 Task: Add Sprouts Coconut Bath Bomb to the cart.
Action: Mouse moved to (707, 260)
Screenshot: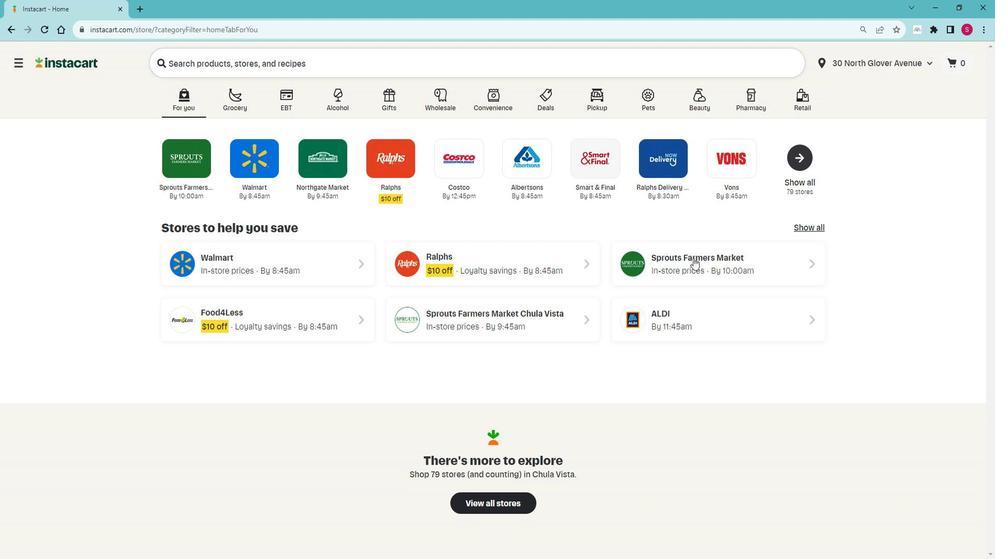 
Action: Mouse pressed left at (707, 260)
Screenshot: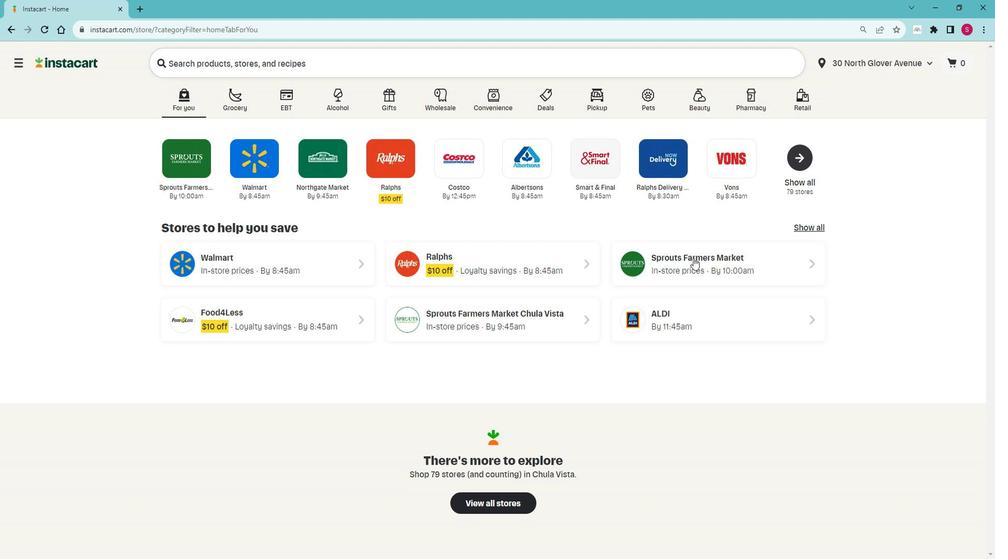 
Action: Mouse moved to (54, 454)
Screenshot: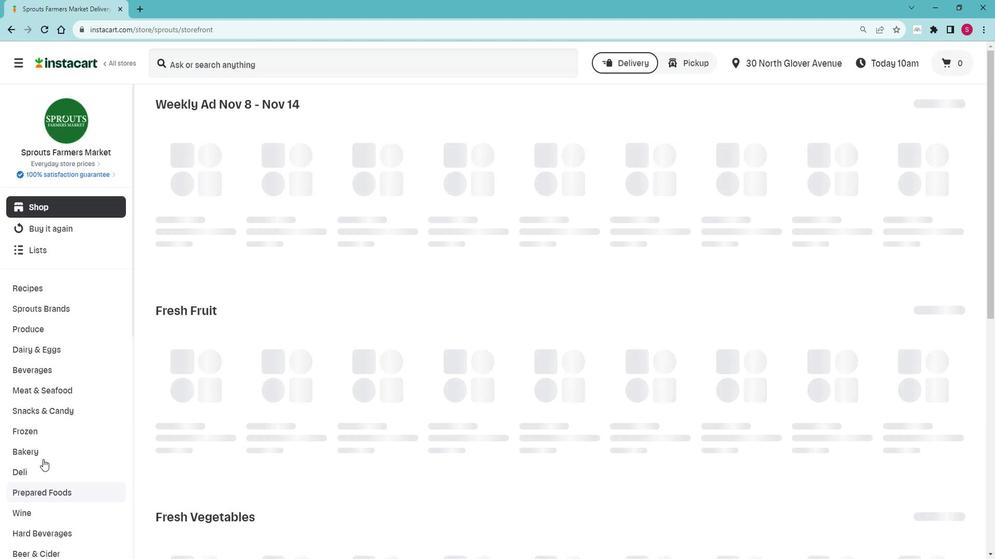 
Action: Mouse scrolled (54, 454) with delta (0, 0)
Screenshot: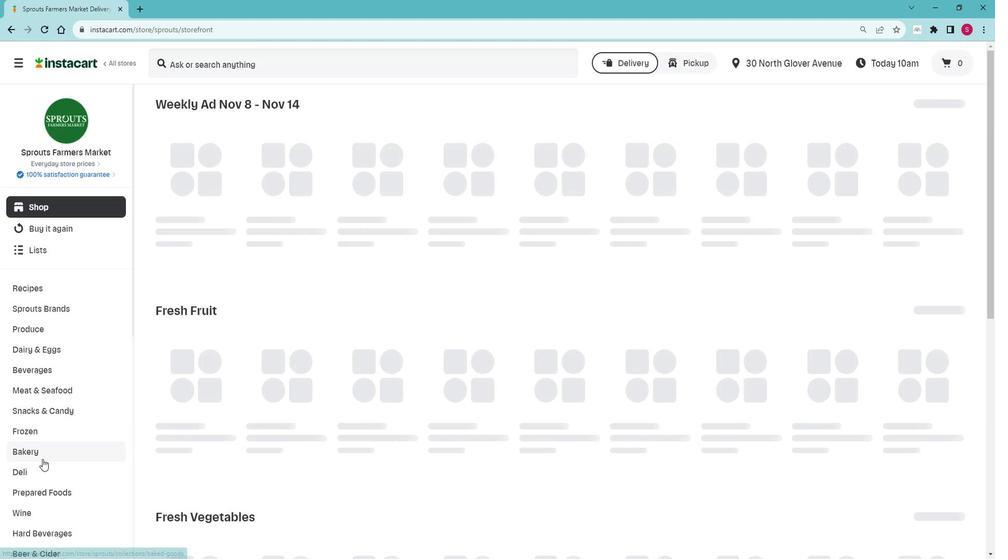 
Action: Mouse scrolled (54, 454) with delta (0, 0)
Screenshot: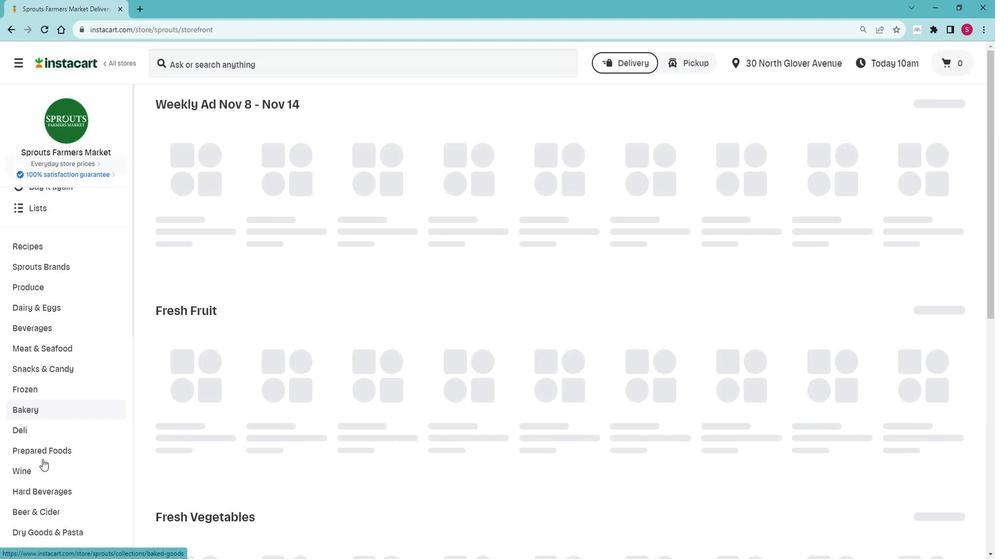 
Action: Mouse moved to (53, 454)
Screenshot: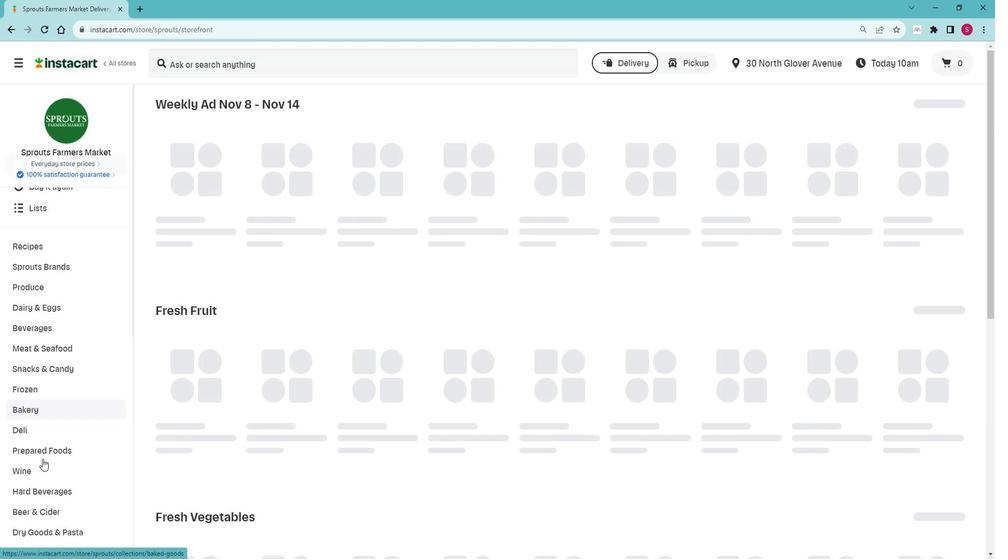 
Action: Mouse scrolled (53, 454) with delta (0, 0)
Screenshot: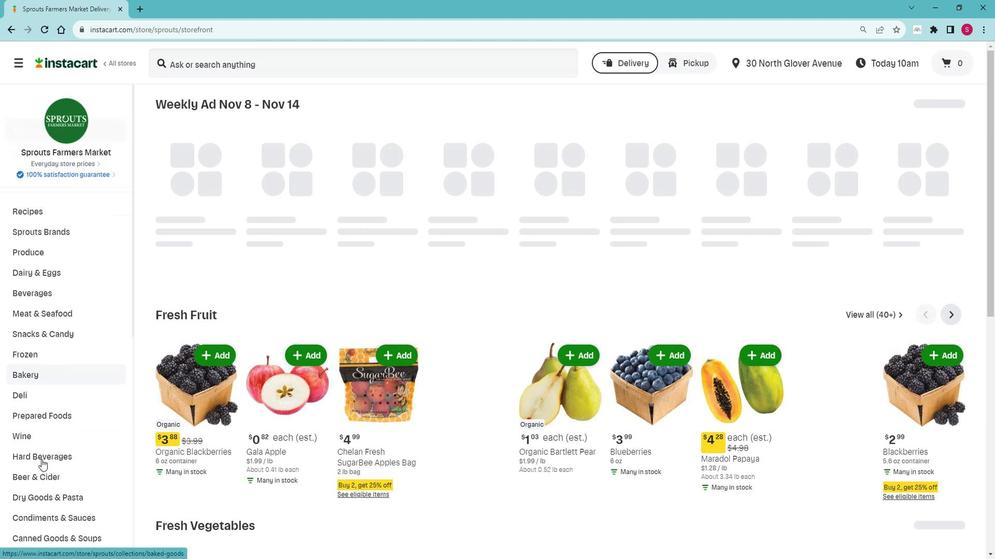 
Action: Mouse moved to (53, 454)
Screenshot: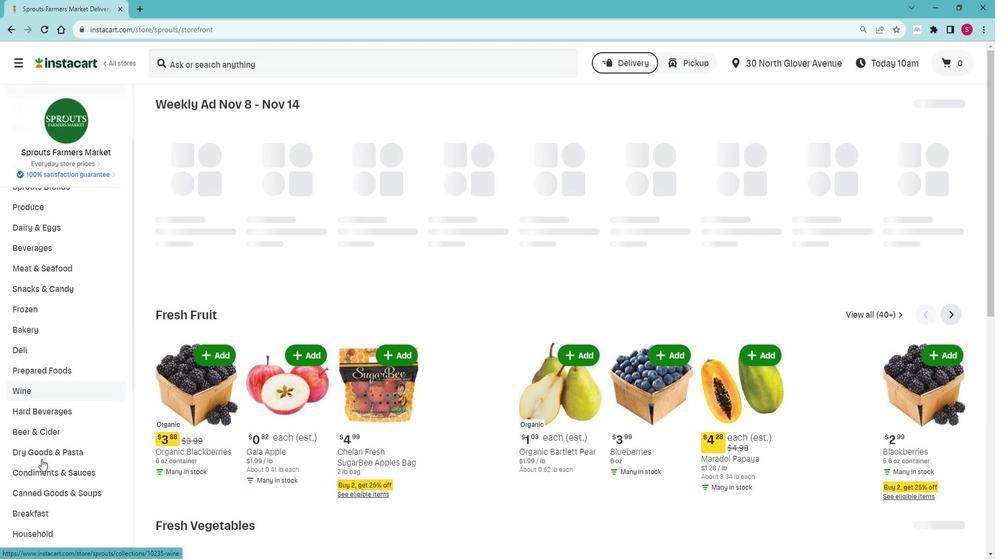
Action: Mouse scrolled (53, 454) with delta (0, 0)
Screenshot: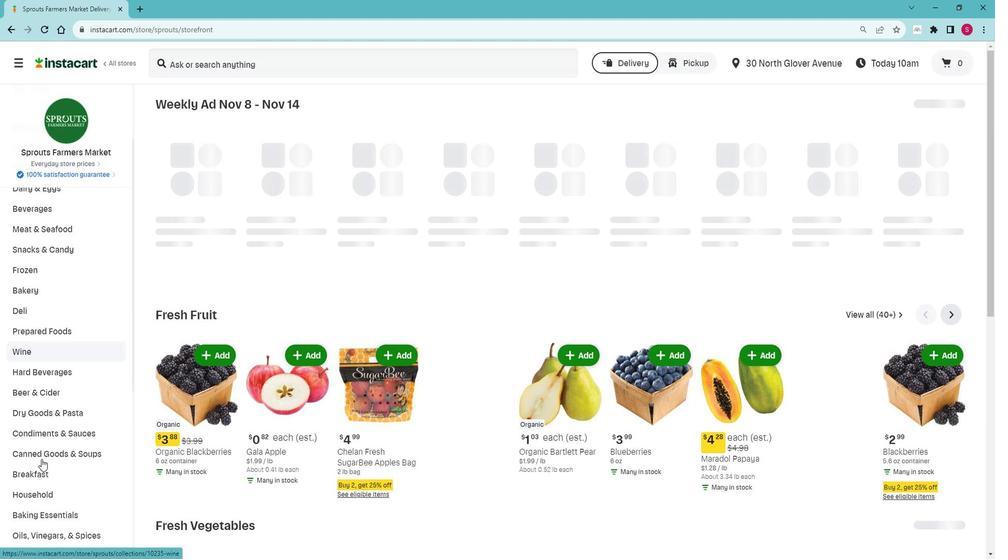 
Action: Mouse scrolled (53, 454) with delta (0, 0)
Screenshot: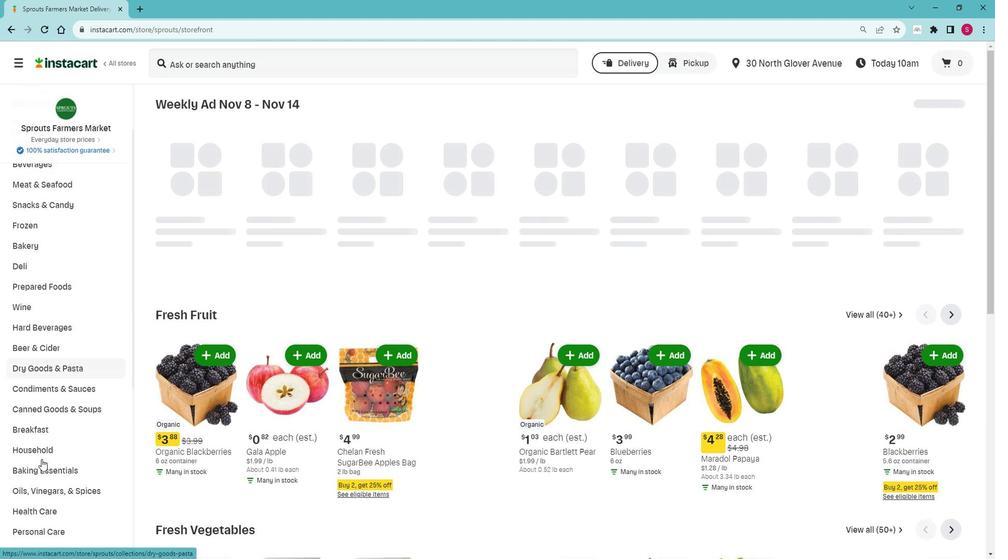 
Action: Mouse scrolled (53, 454) with delta (0, 0)
Screenshot: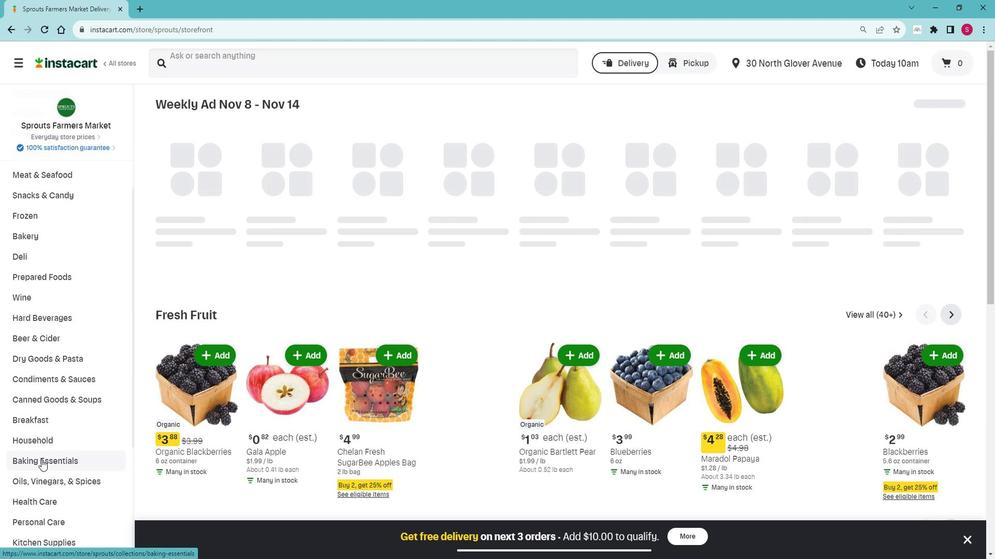 
Action: Mouse moved to (55, 458)
Screenshot: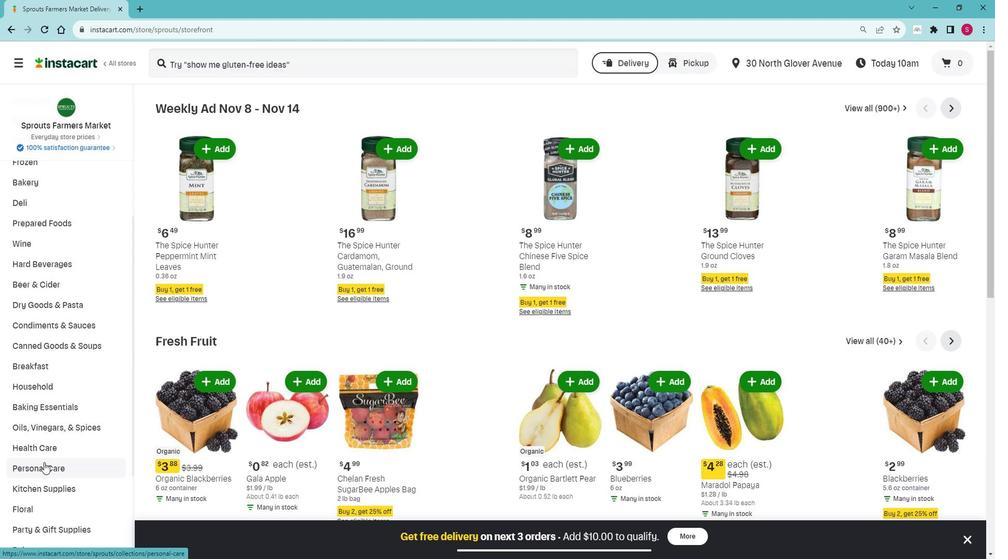 
Action: Mouse pressed left at (55, 458)
Screenshot: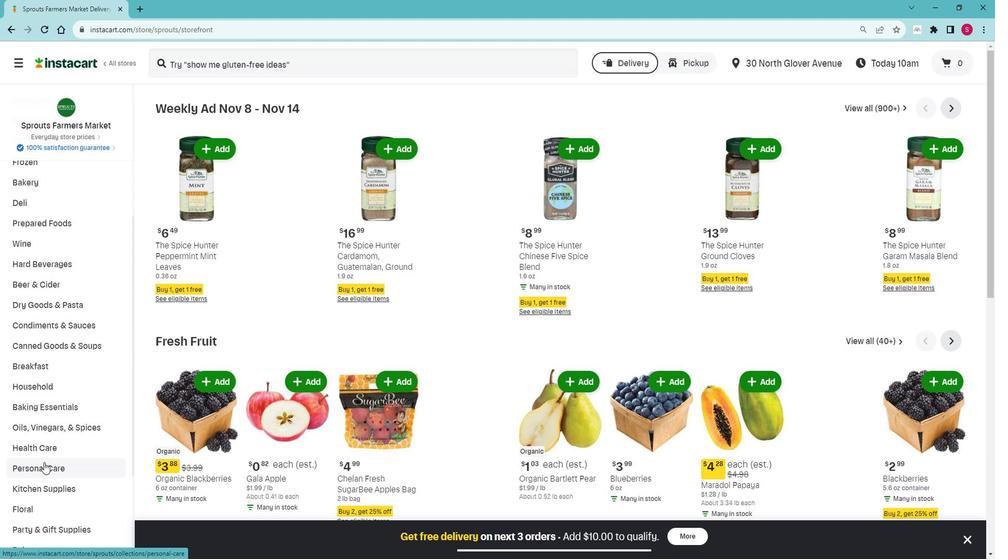 
Action: Mouse moved to (54, 458)
Screenshot: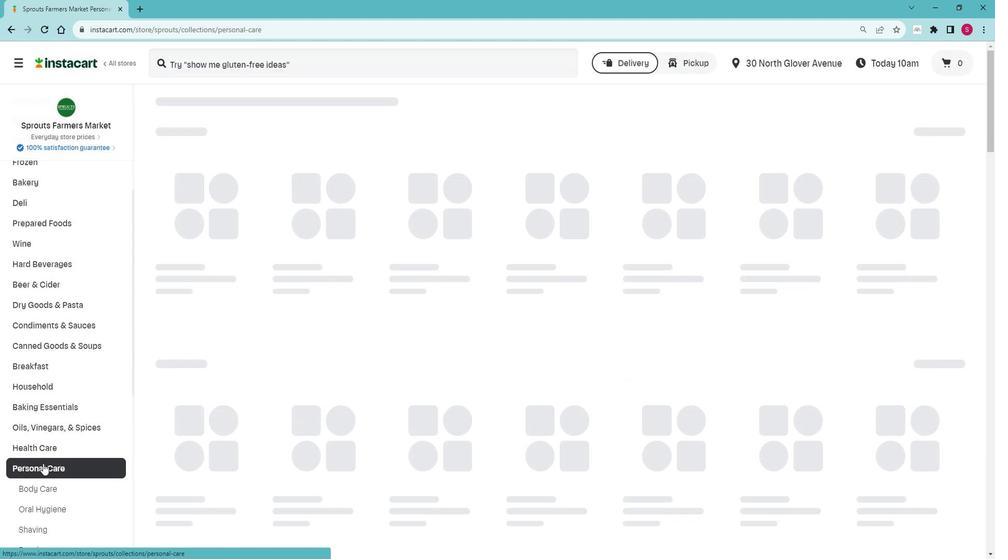 
Action: Mouse scrolled (54, 457) with delta (0, 0)
Screenshot: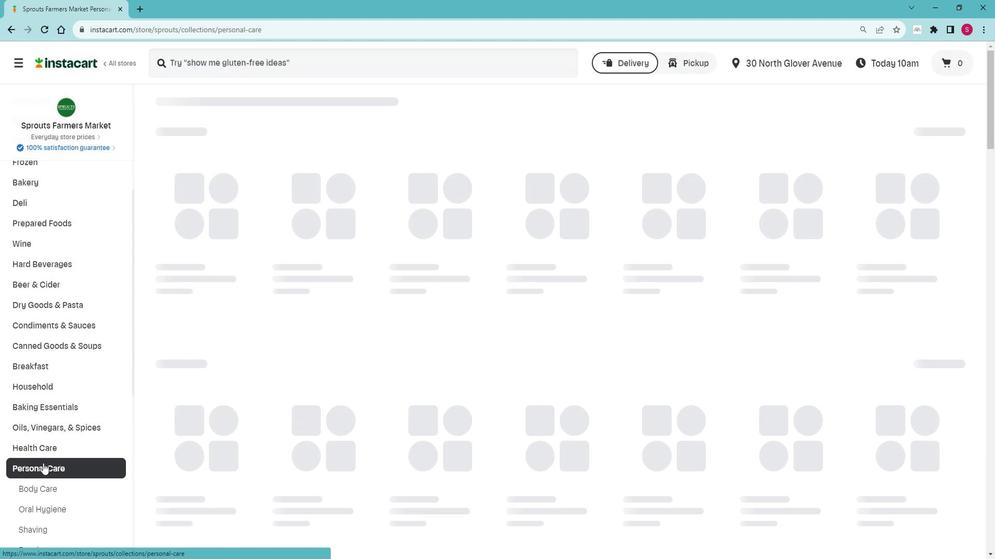 
Action: Mouse moved to (55, 458)
Screenshot: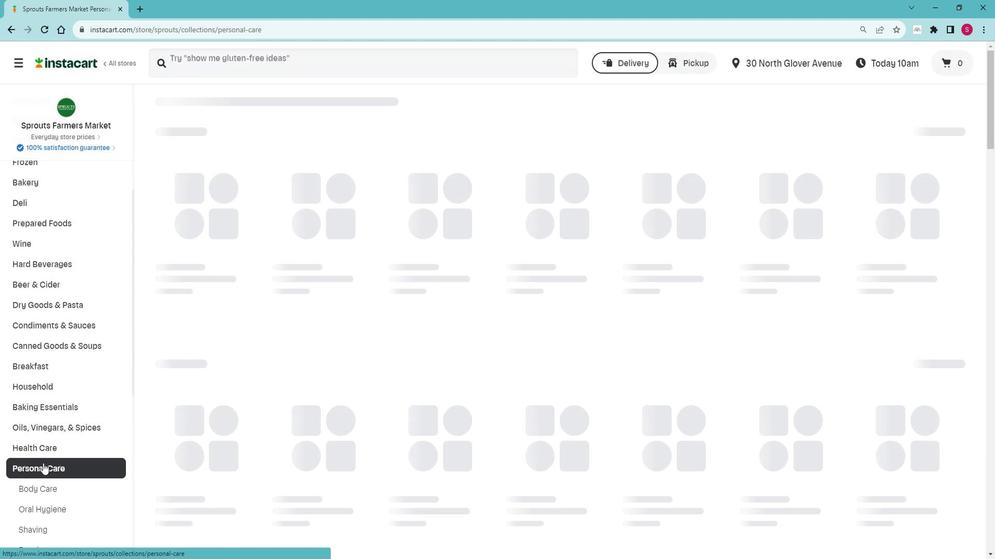 
Action: Mouse scrolled (55, 457) with delta (0, 0)
Screenshot: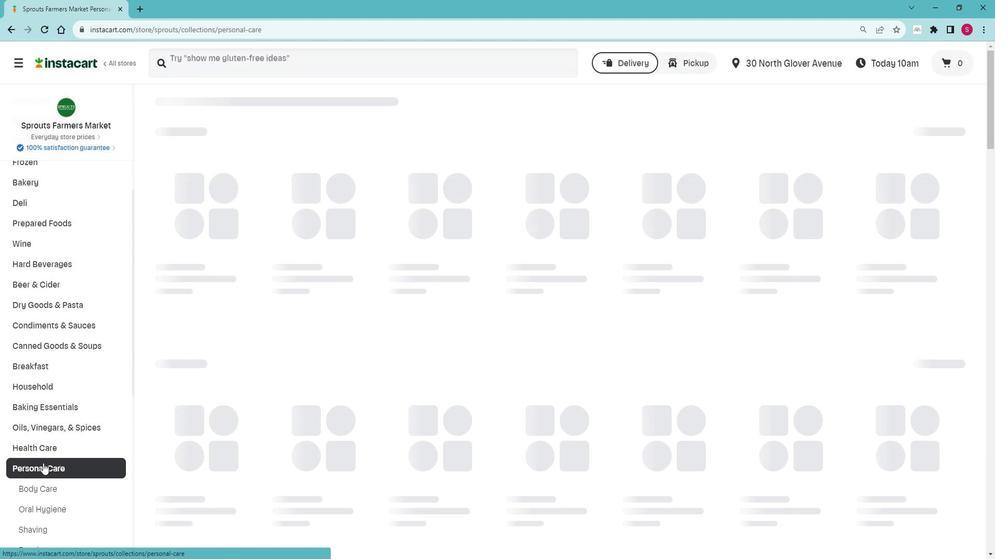 
Action: Mouse moved to (91, 382)
Screenshot: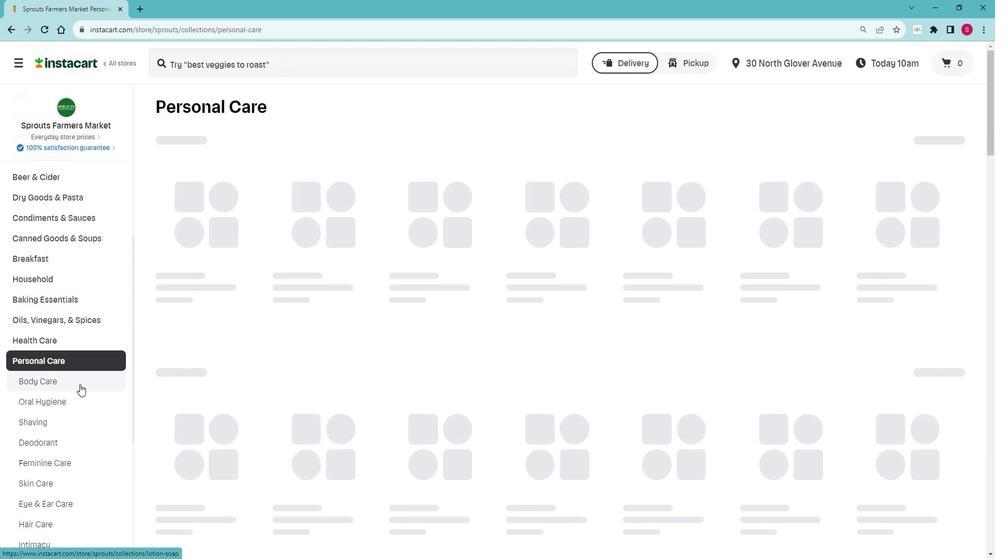 
Action: Mouse pressed left at (91, 382)
Screenshot: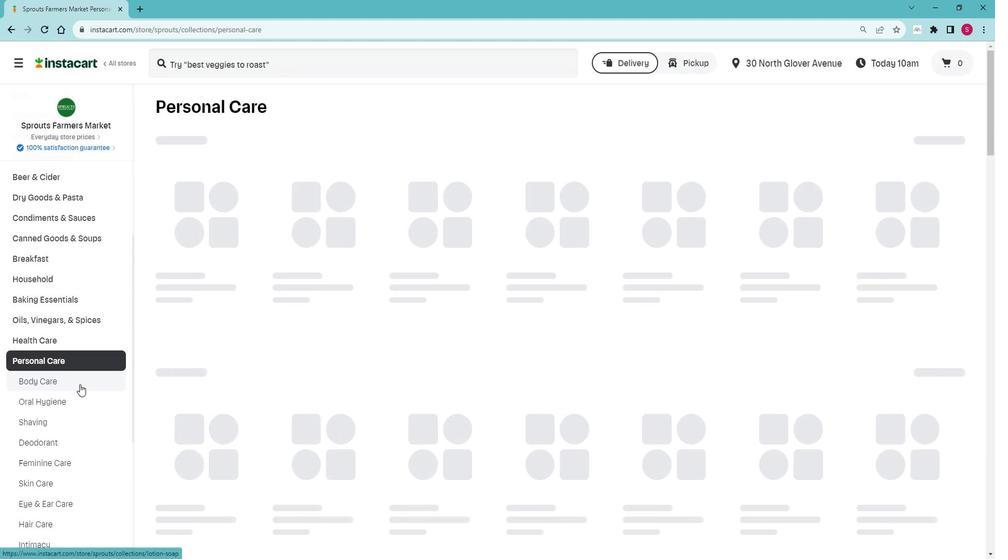 
Action: Mouse moved to (428, 158)
Screenshot: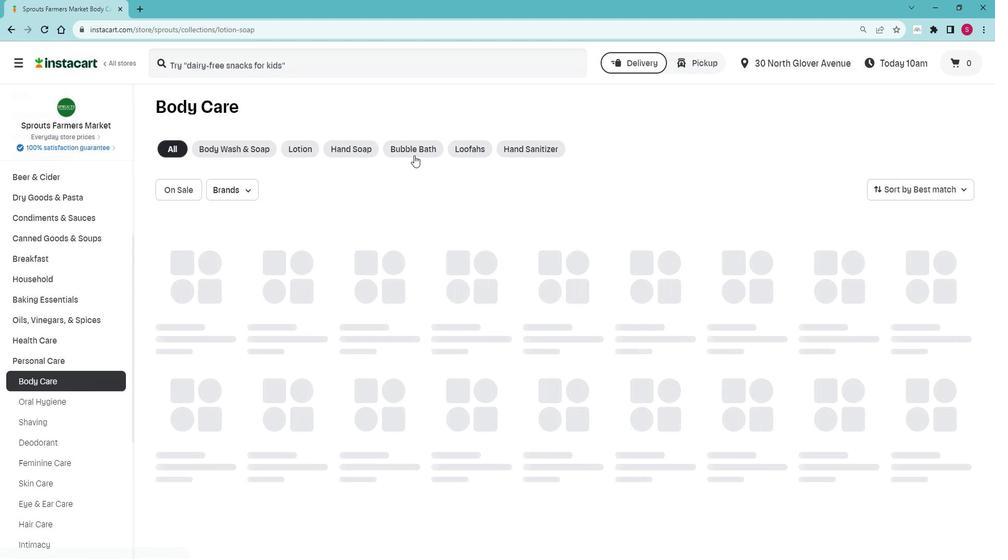 
Action: Mouse pressed left at (428, 158)
Screenshot: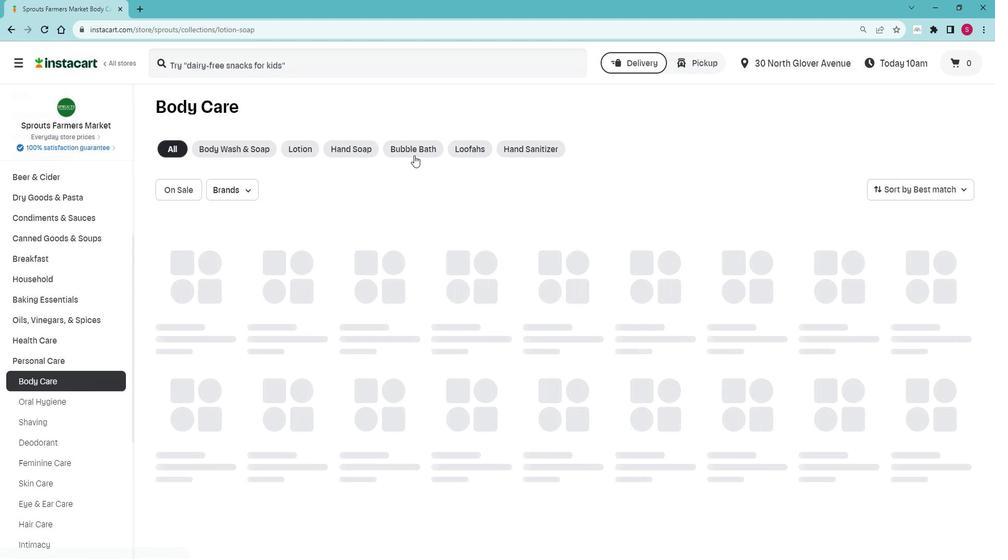 
Action: Mouse moved to (386, 74)
Screenshot: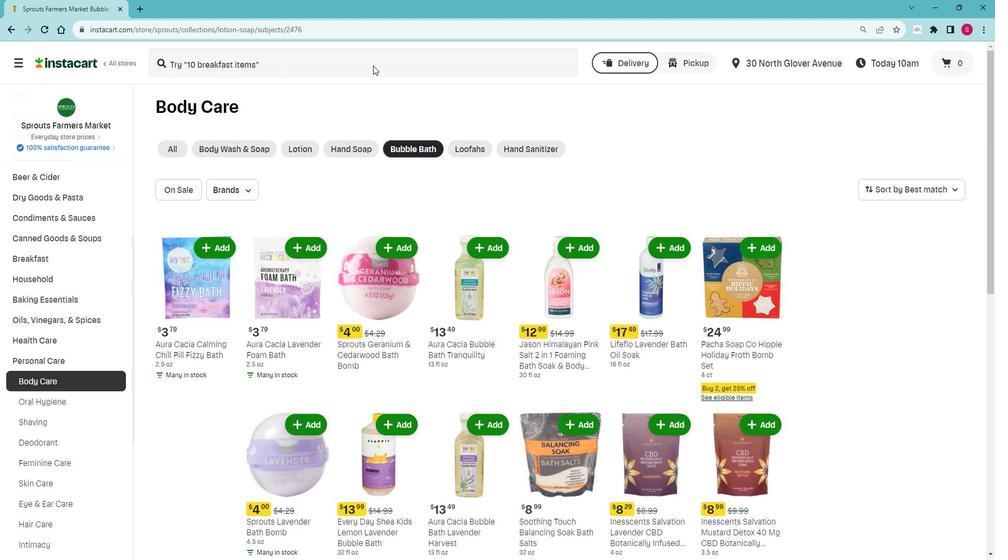 
Action: Mouse pressed left at (386, 74)
Screenshot: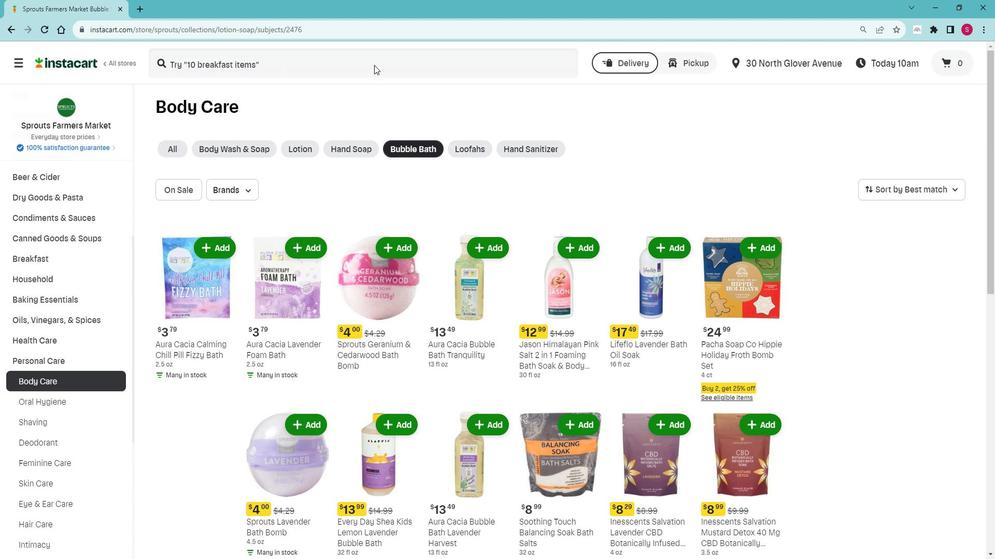 
Action: Mouse moved to (367, 73)
Screenshot: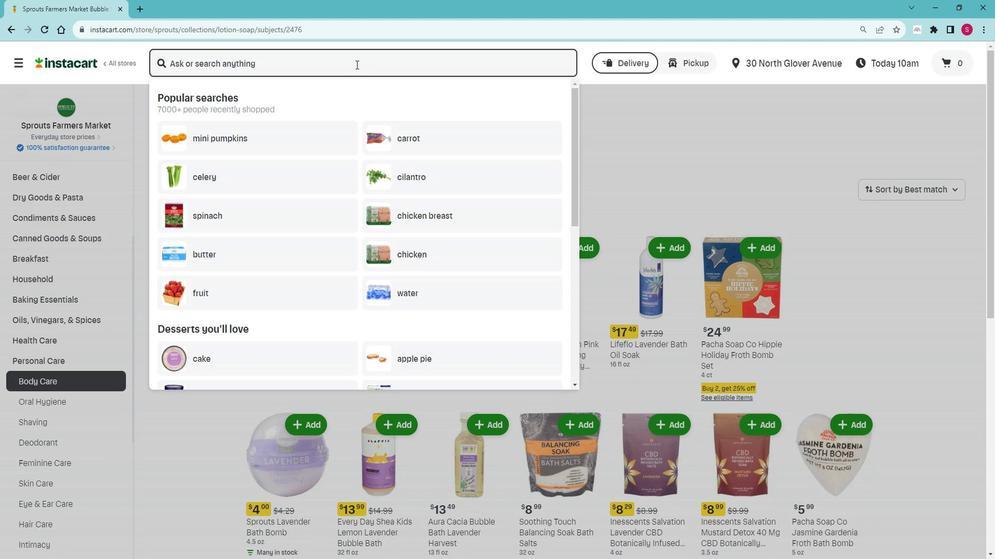 
Action: Key pressed <Key.shift>Sprouts<Key.space><Key.shift>Coconut<Key.space><Key.shift>Bath<Key.space><Key.shift>Bomb<Key.space><Key.enter>
Screenshot: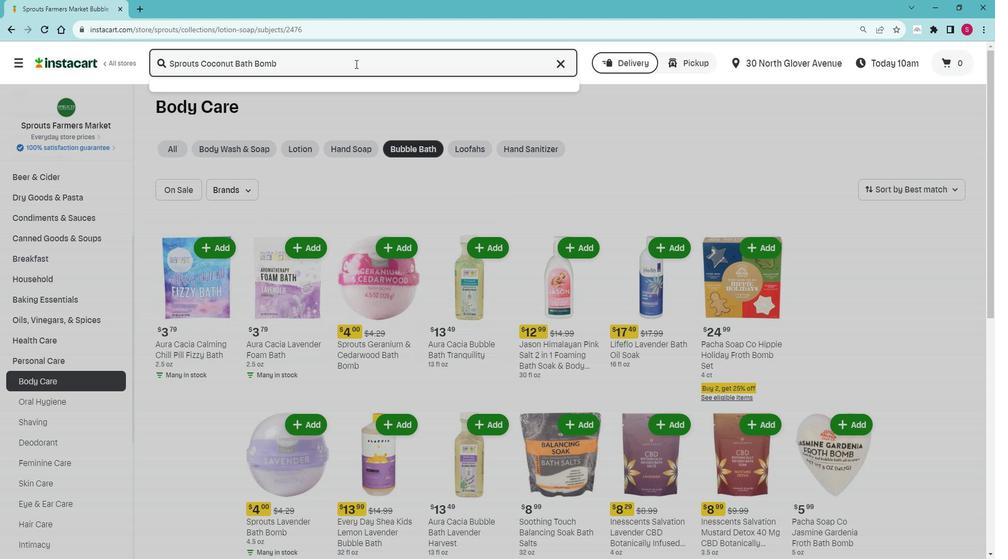 
Action: Mouse moved to (614, 174)
Screenshot: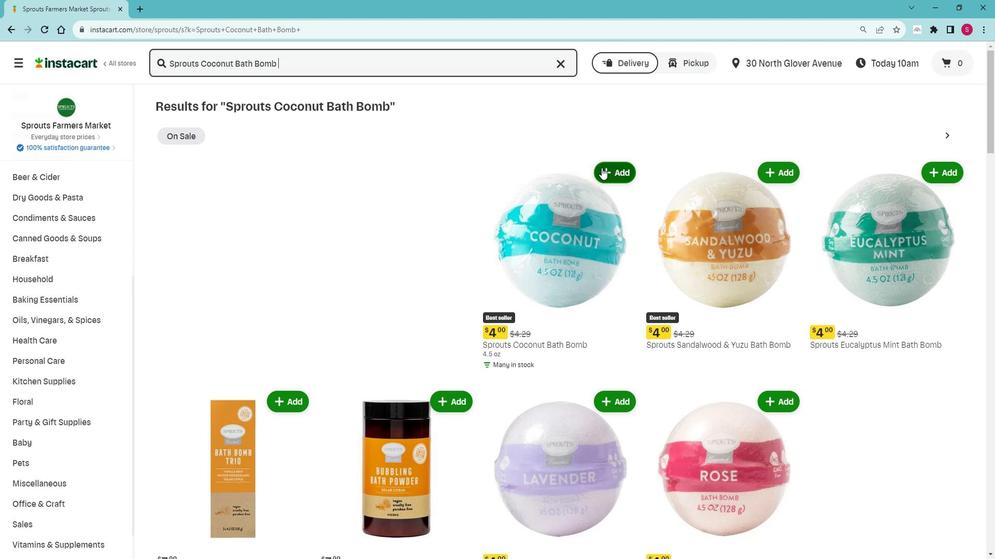 
Action: Mouse pressed left at (614, 174)
Screenshot: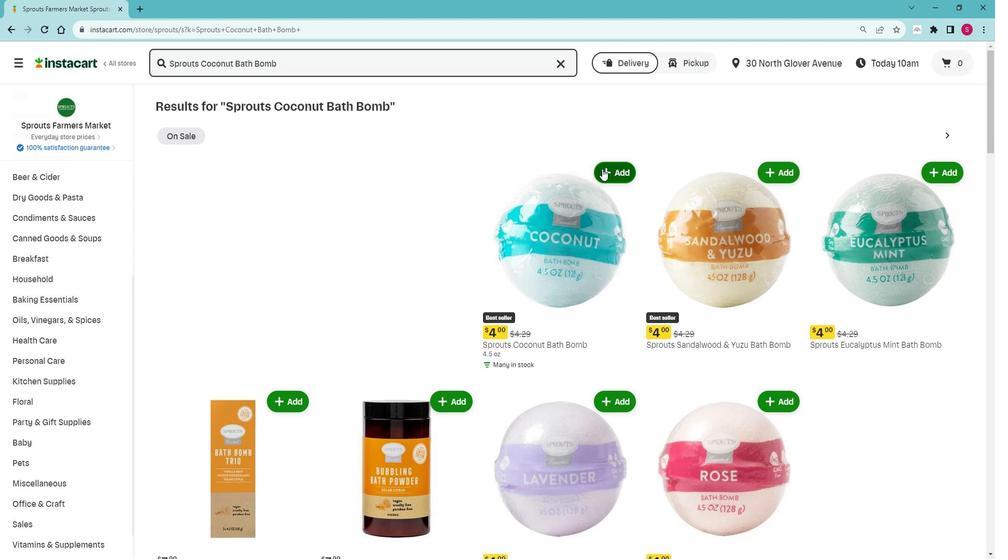 
Action: Mouse moved to (640, 130)
Screenshot: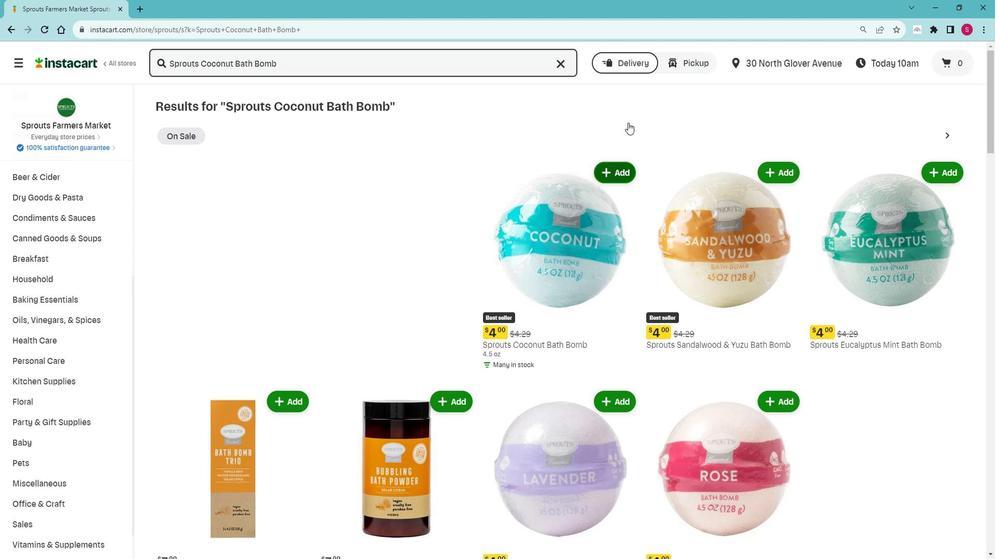 
